 Task: Open Card Card0000000351 in Board Board0000000088 in Workspace WS0000000030 in Trello. Add Member parteek.ku2001@gmail.com to Card Card0000000351 in Board Board0000000088 in Workspace WS0000000030 in Trello. Add Orange Label titled Label0000000351 to Card Card0000000351 in Board Board0000000088 in Workspace WS0000000030 in Trello. Add Checklist CL0000000351 to Card Card0000000351 in Board Board0000000088 in Workspace WS0000000030 in Trello. Add Dates with Start Date as Jun 01 2023 and Due Date as Jun 30 2023 to Card Card0000000351 in Board Board0000000088 in Workspace WS0000000030 in Trello
Action: Mouse moved to (324, 429)
Screenshot: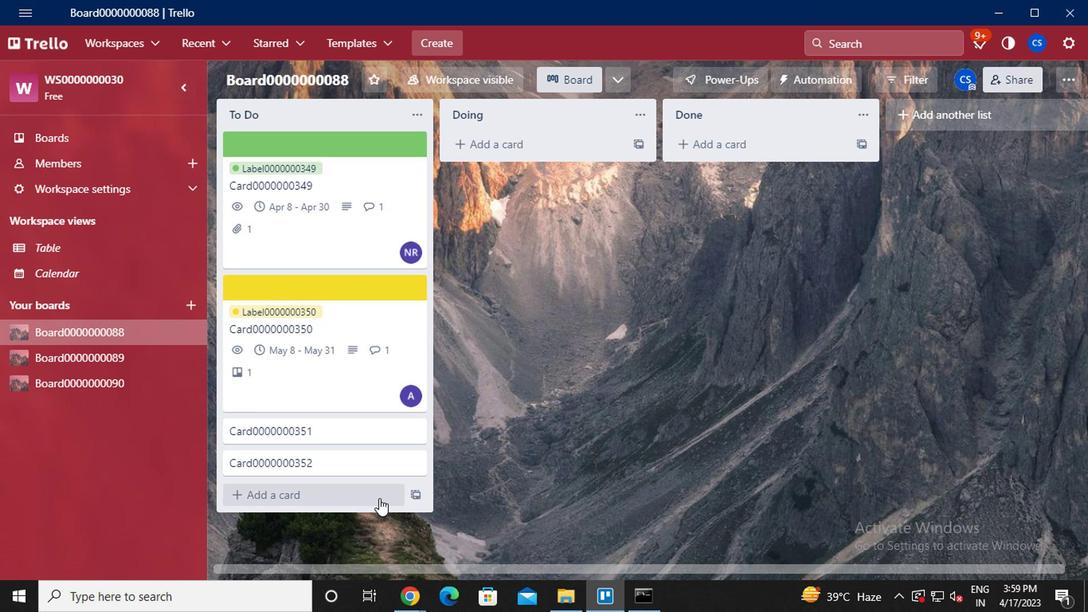 
Action: Mouse pressed left at (324, 429)
Screenshot: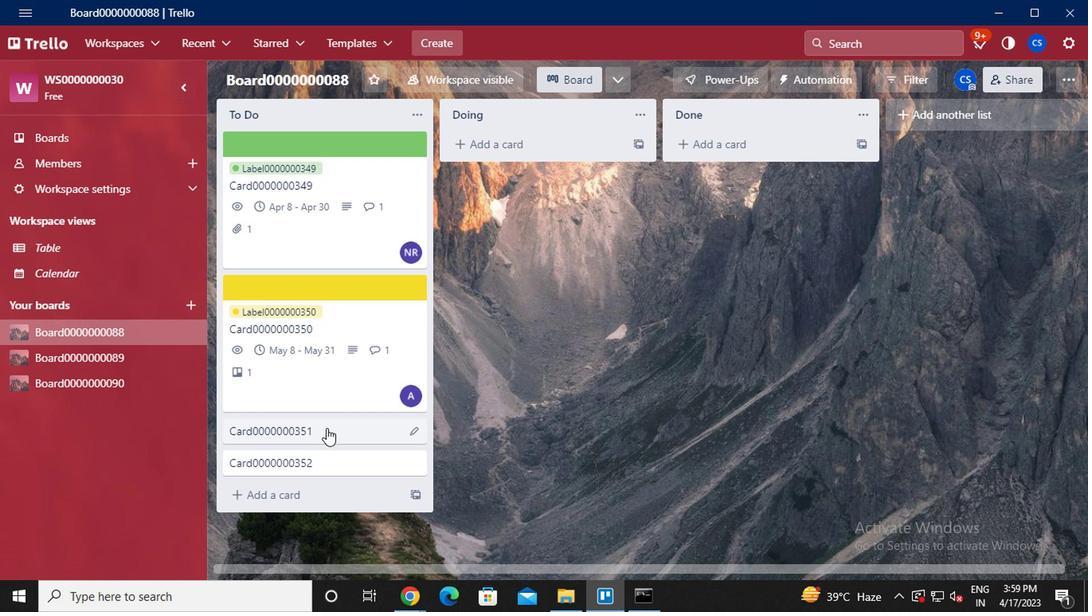 
Action: Mouse moved to (767, 157)
Screenshot: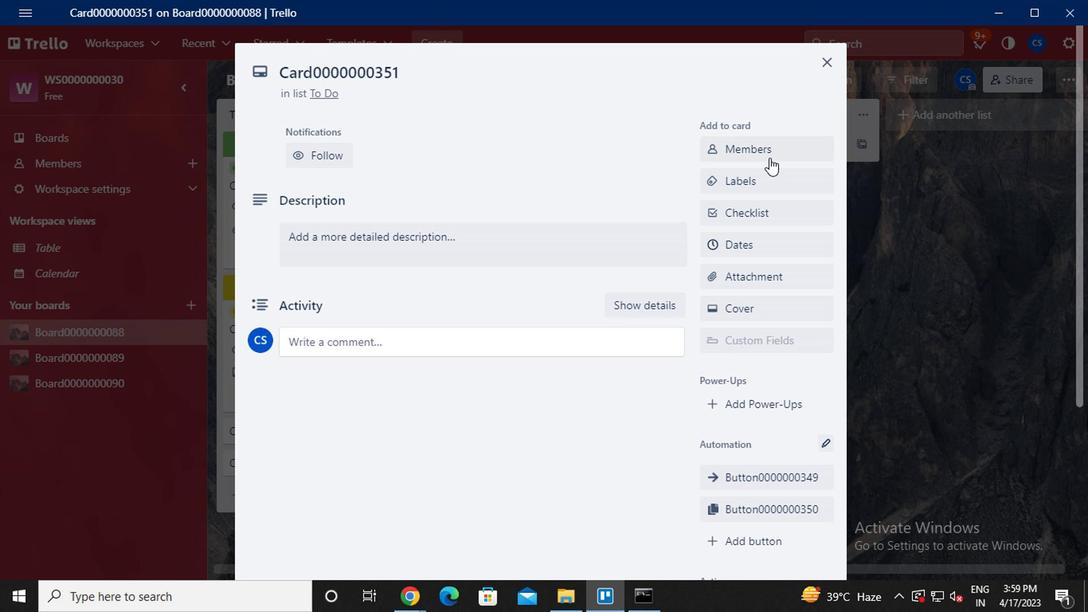 
Action: Mouse pressed left at (767, 157)
Screenshot: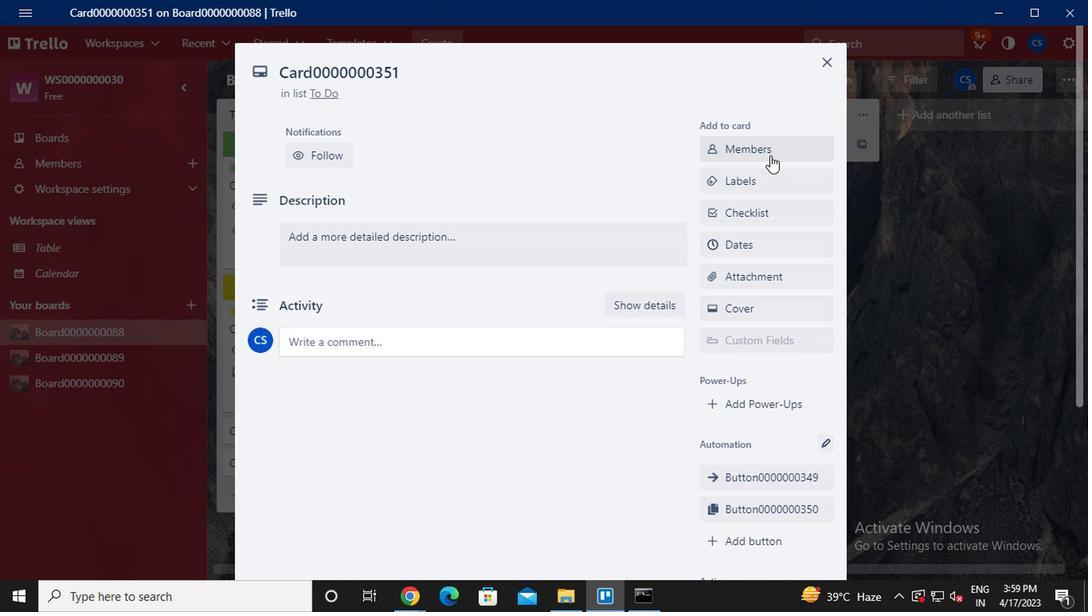 
Action: Key pressed <Key.caps_lock>parteek.ku2001<Key.shift>@GMAIL.COM
Screenshot: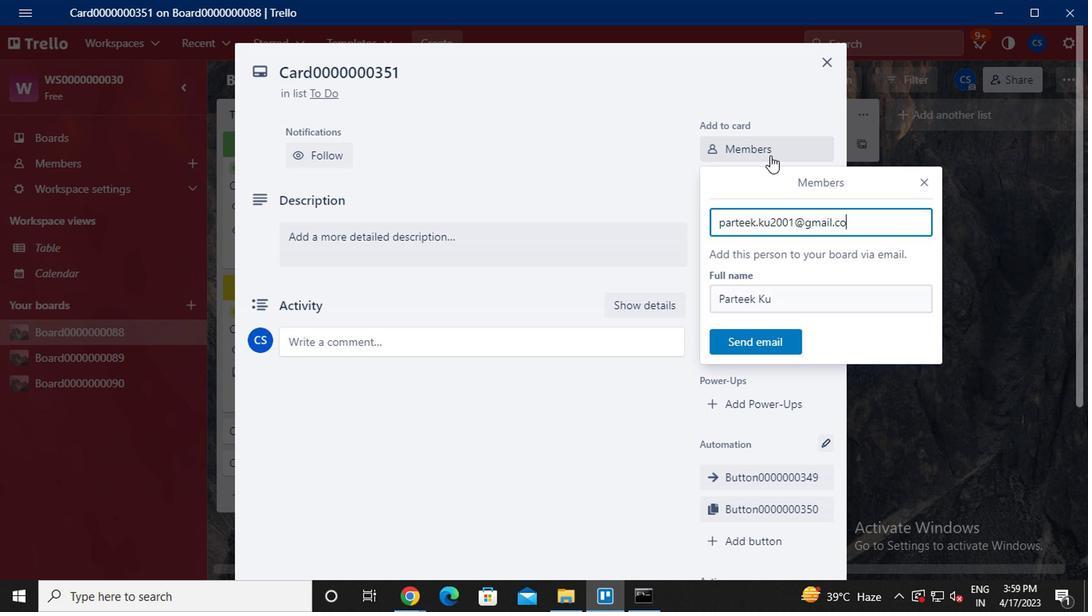 
Action: Mouse moved to (753, 351)
Screenshot: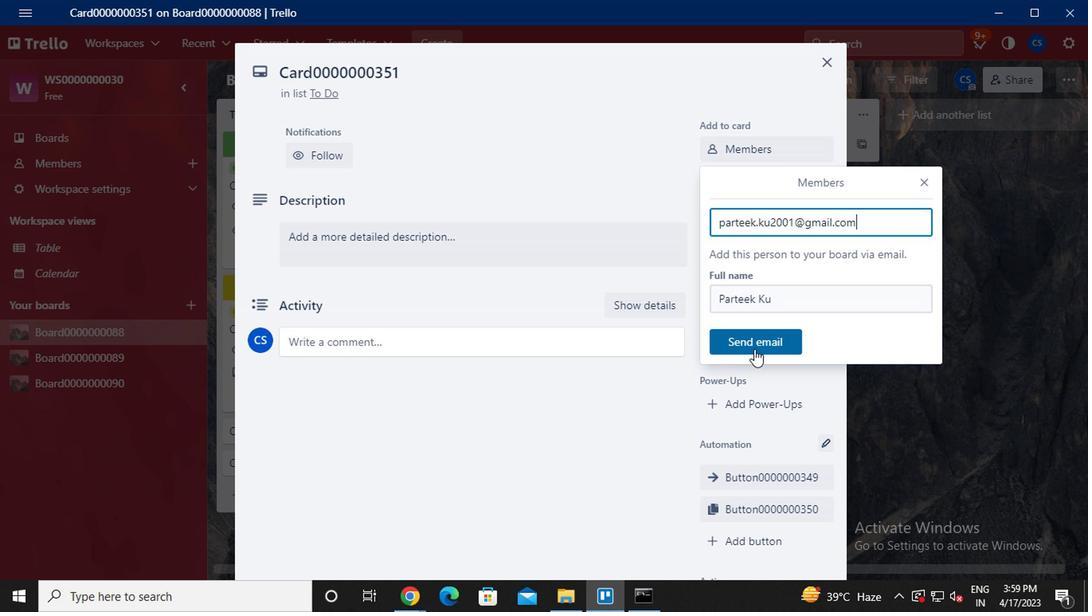 
Action: Mouse pressed left at (753, 351)
Screenshot: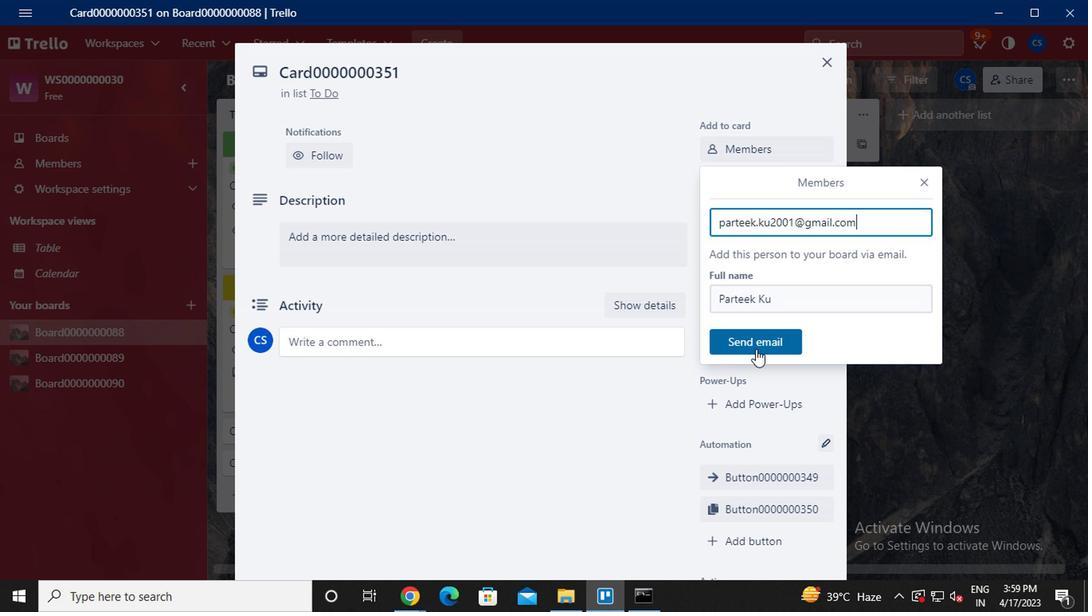 
Action: Mouse moved to (772, 184)
Screenshot: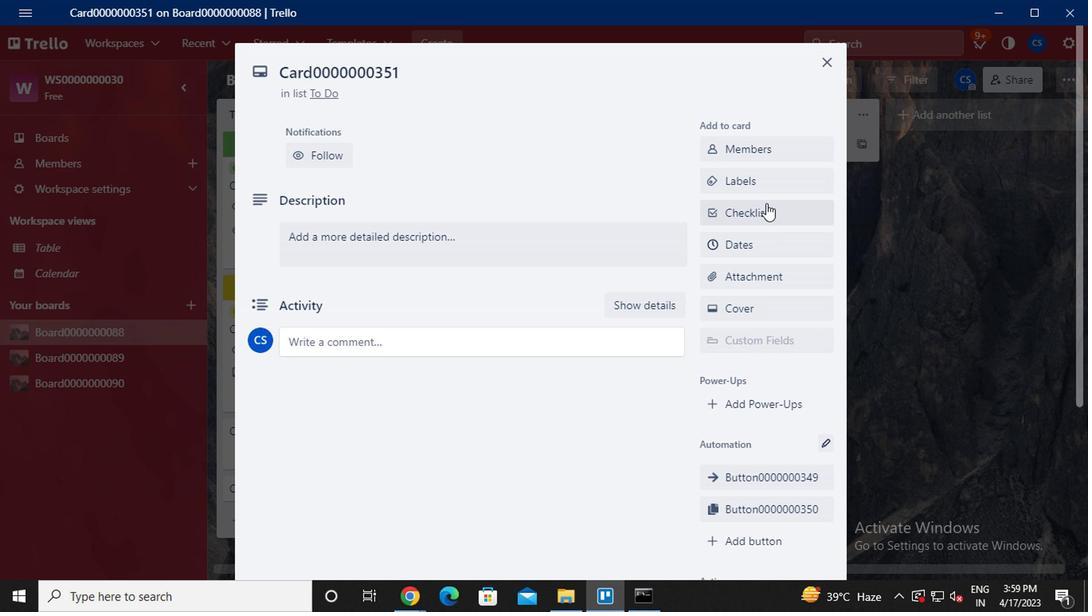
Action: Mouse pressed left at (772, 184)
Screenshot: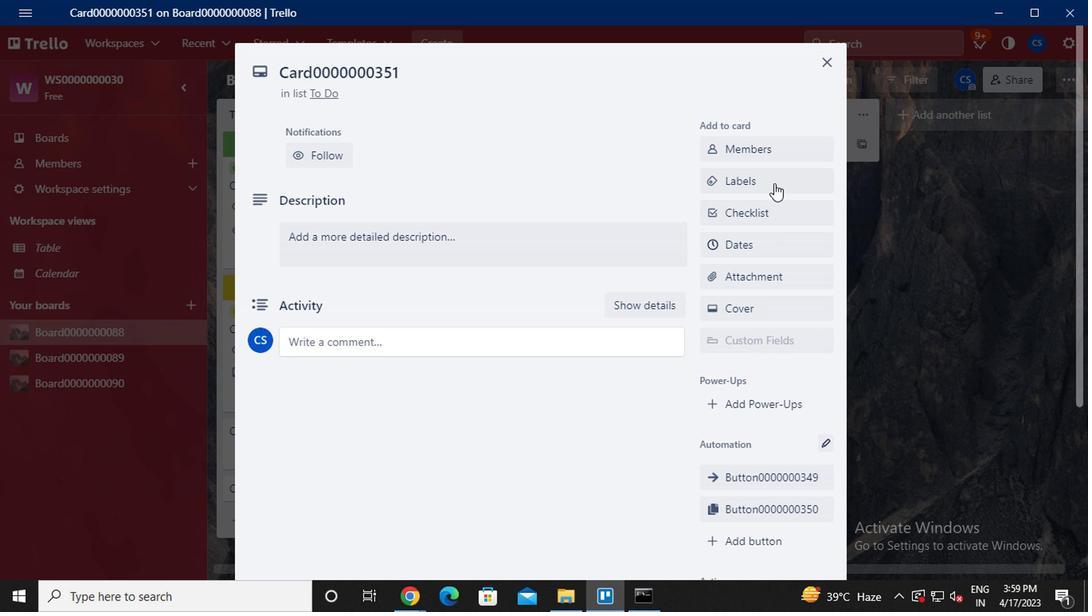 
Action: Mouse moved to (794, 413)
Screenshot: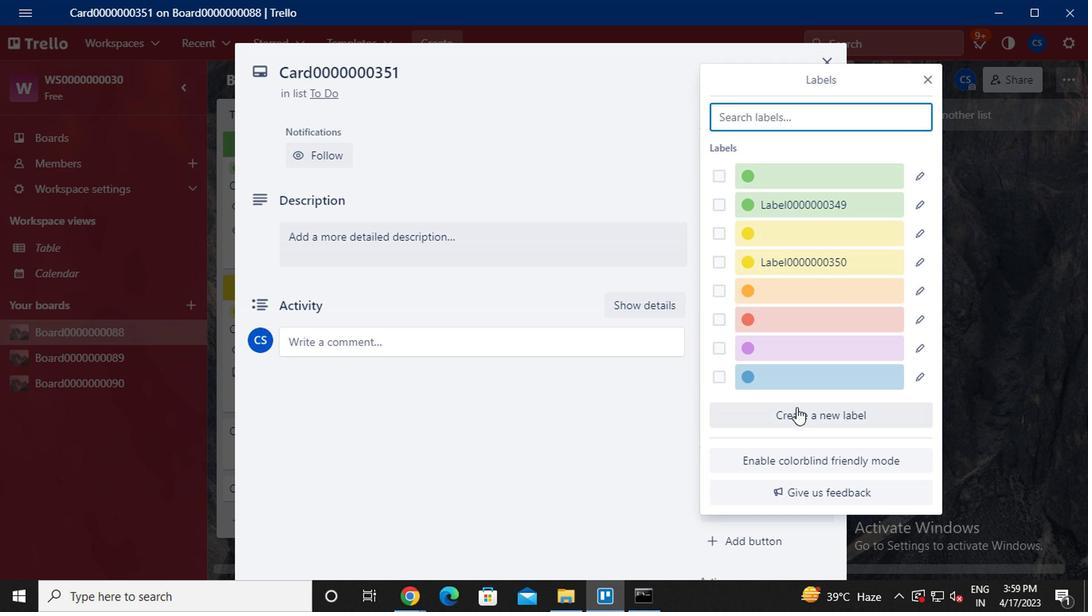 
Action: Mouse pressed left at (794, 413)
Screenshot: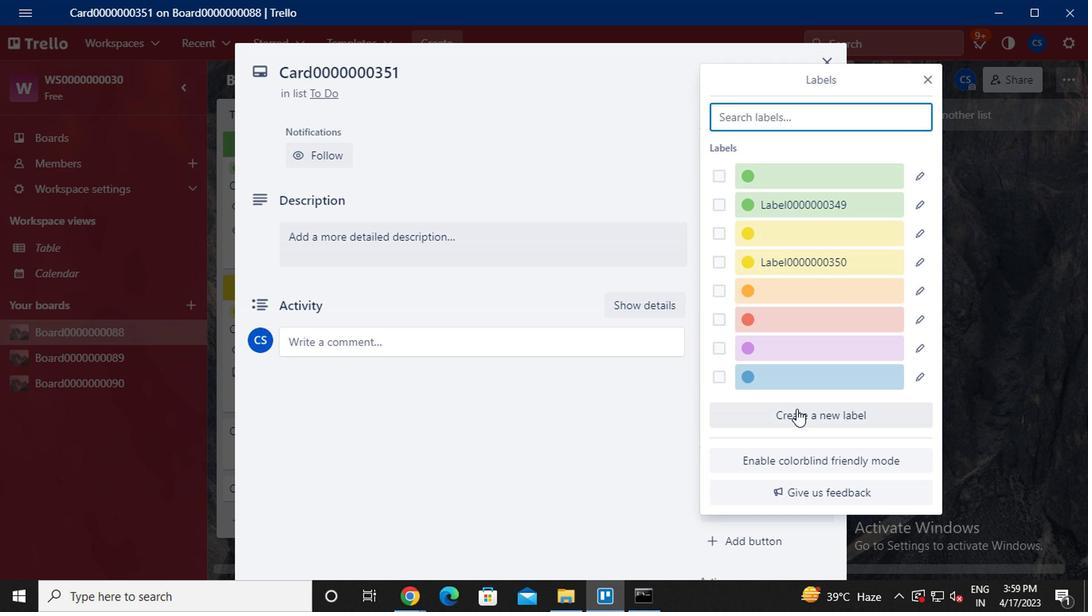 
Action: Mouse moved to (812, 311)
Screenshot: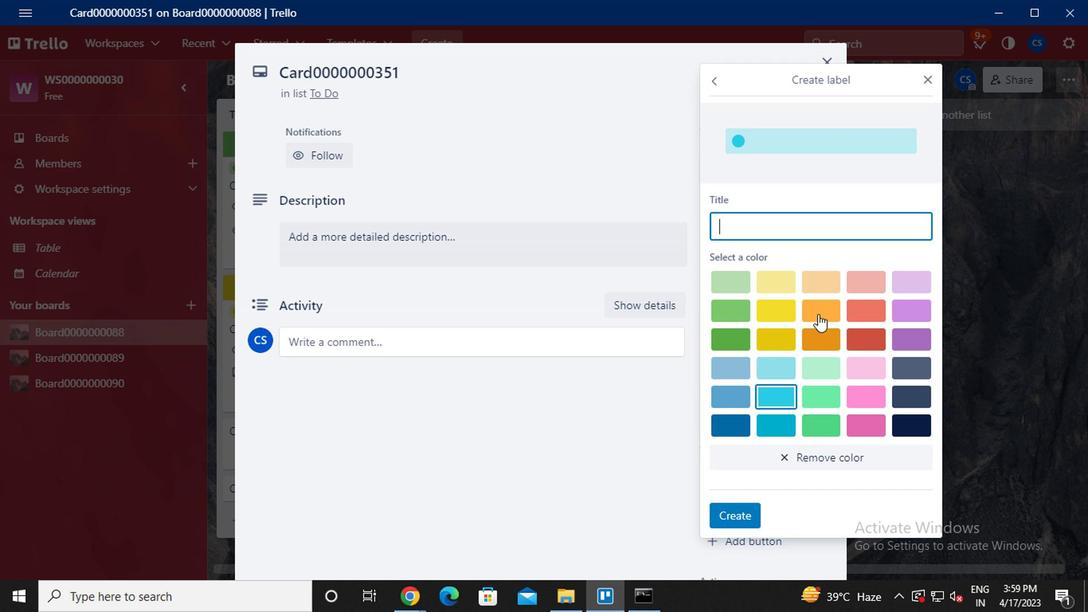 
Action: Mouse pressed left at (812, 311)
Screenshot: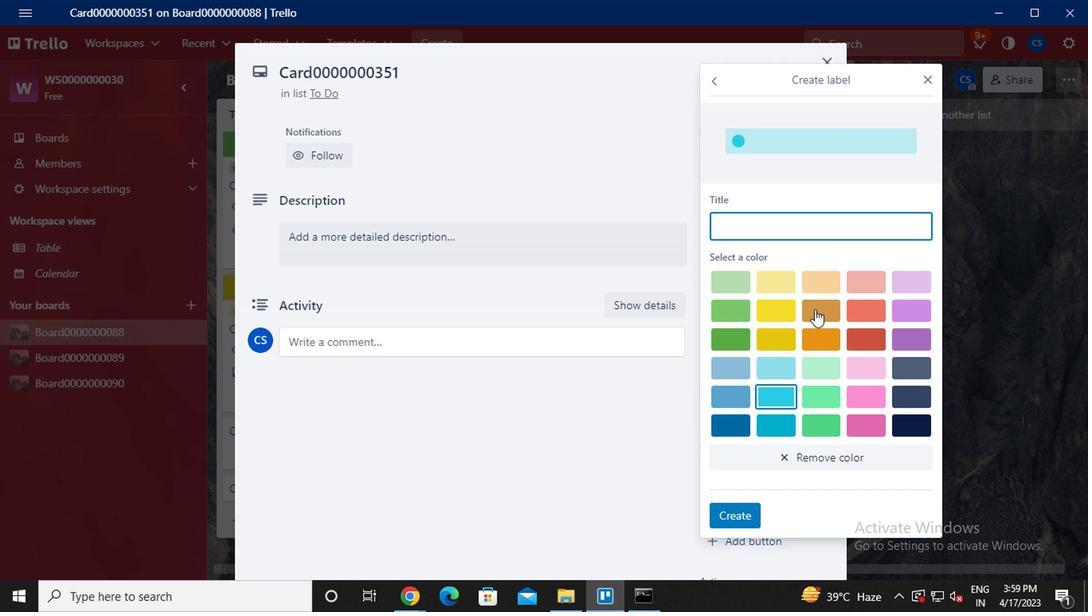 
Action: Mouse moved to (770, 224)
Screenshot: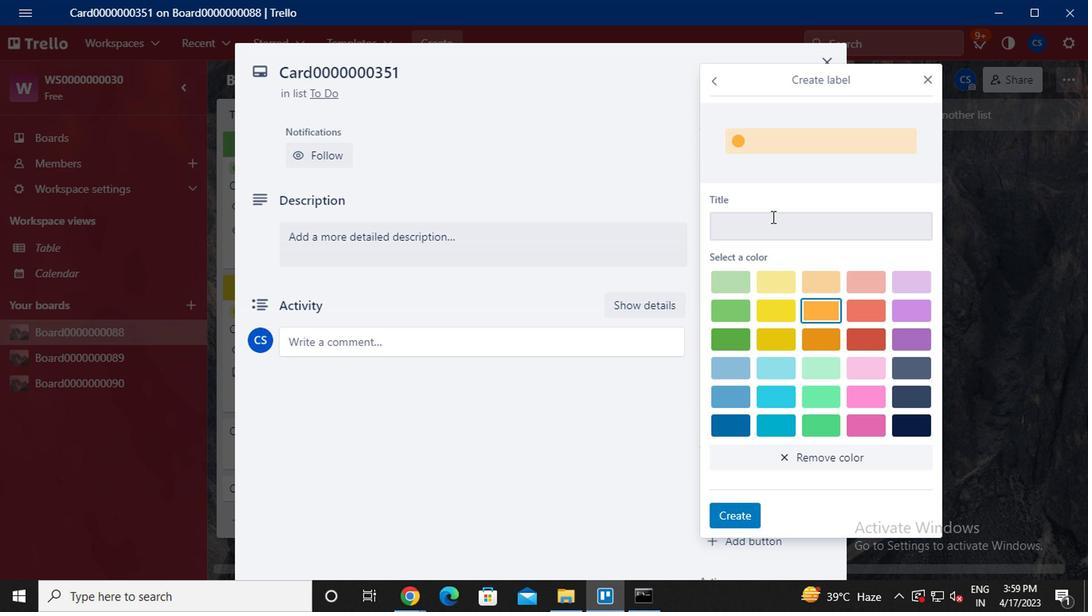 
Action: Mouse pressed left at (770, 224)
Screenshot: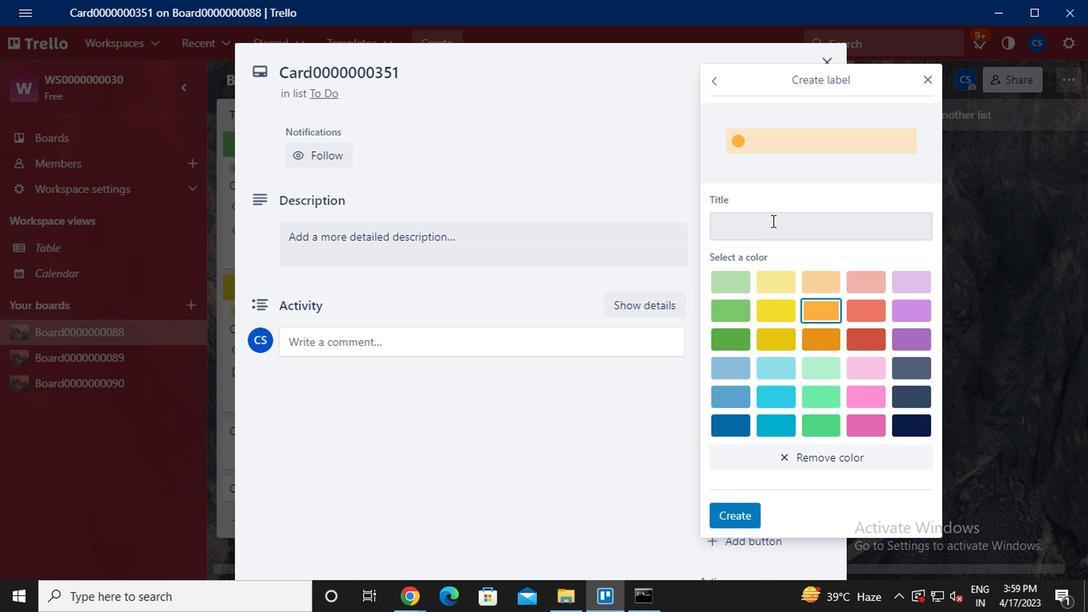 
Action: Key pressed <Key.caps_lock>L<Key.caps_lock>ABEL0000000351
Screenshot: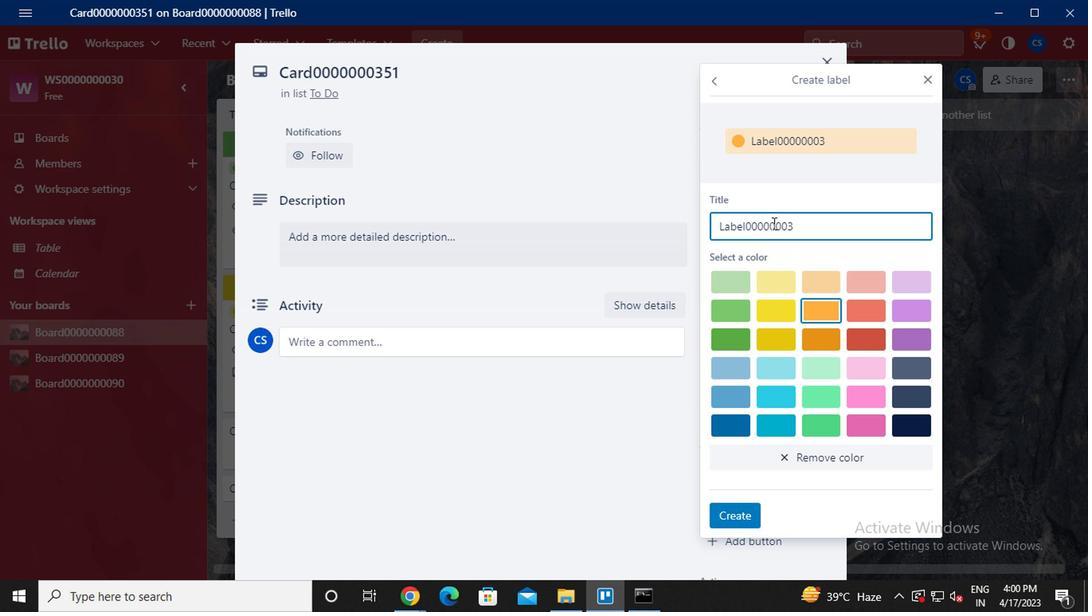 
Action: Mouse moved to (739, 512)
Screenshot: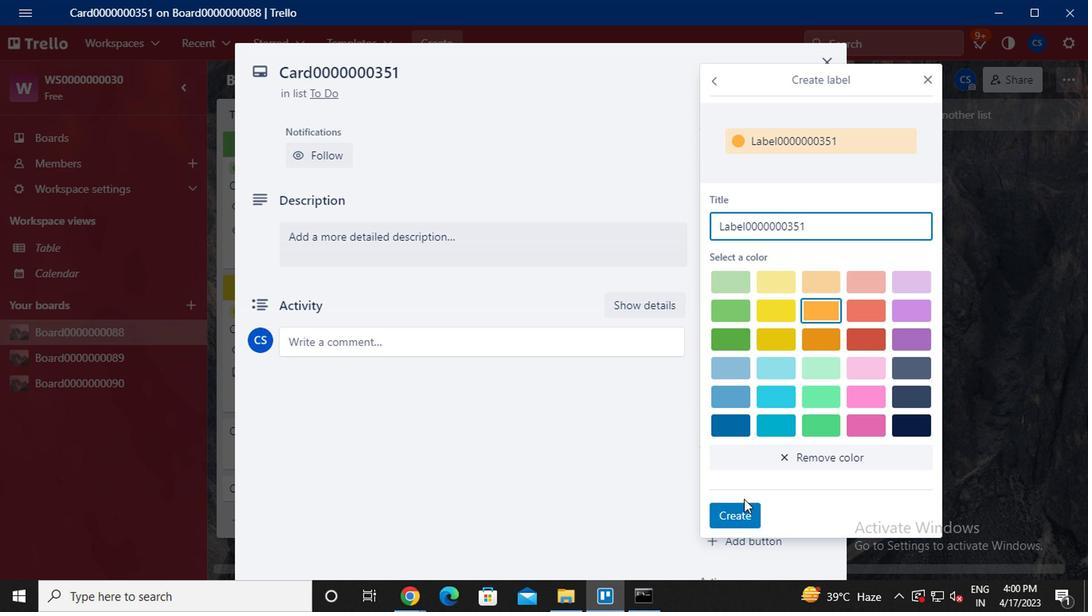 
Action: Mouse pressed left at (739, 512)
Screenshot: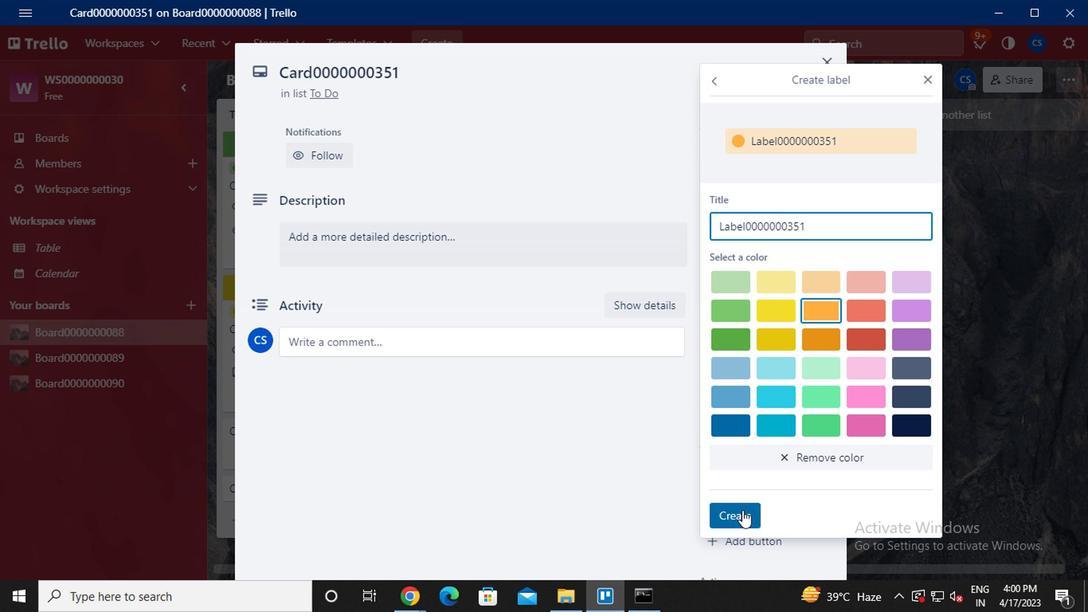 
Action: Mouse moved to (926, 82)
Screenshot: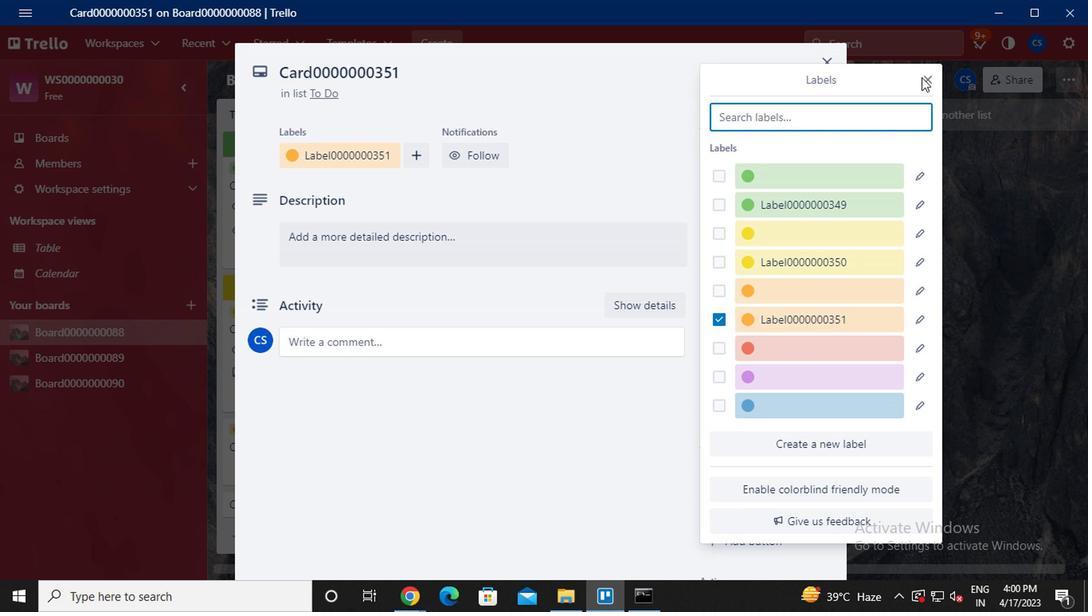 
Action: Mouse pressed left at (926, 82)
Screenshot: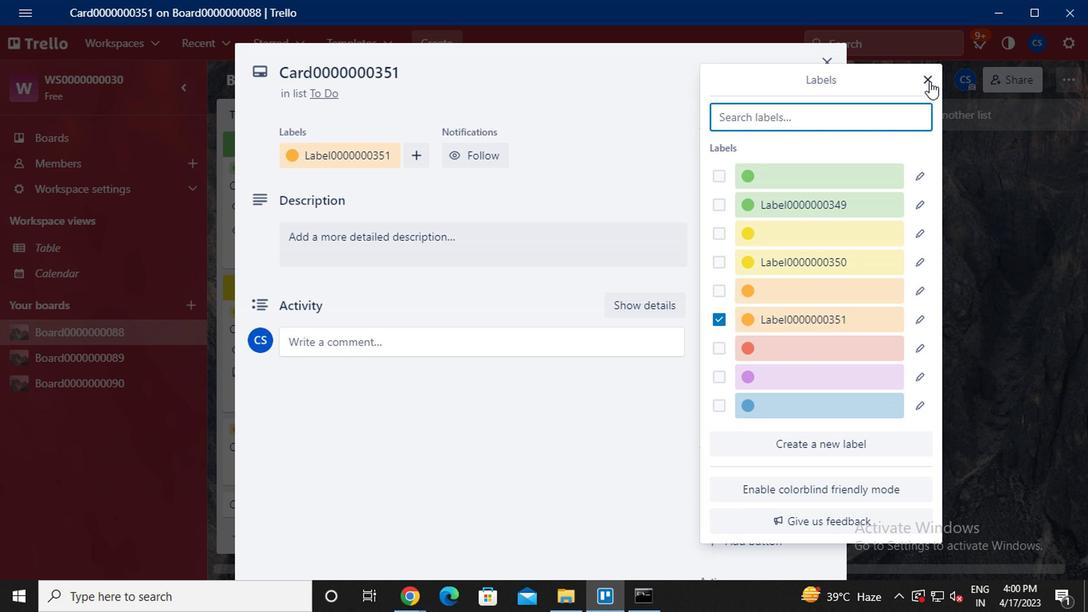 
Action: Mouse moved to (771, 219)
Screenshot: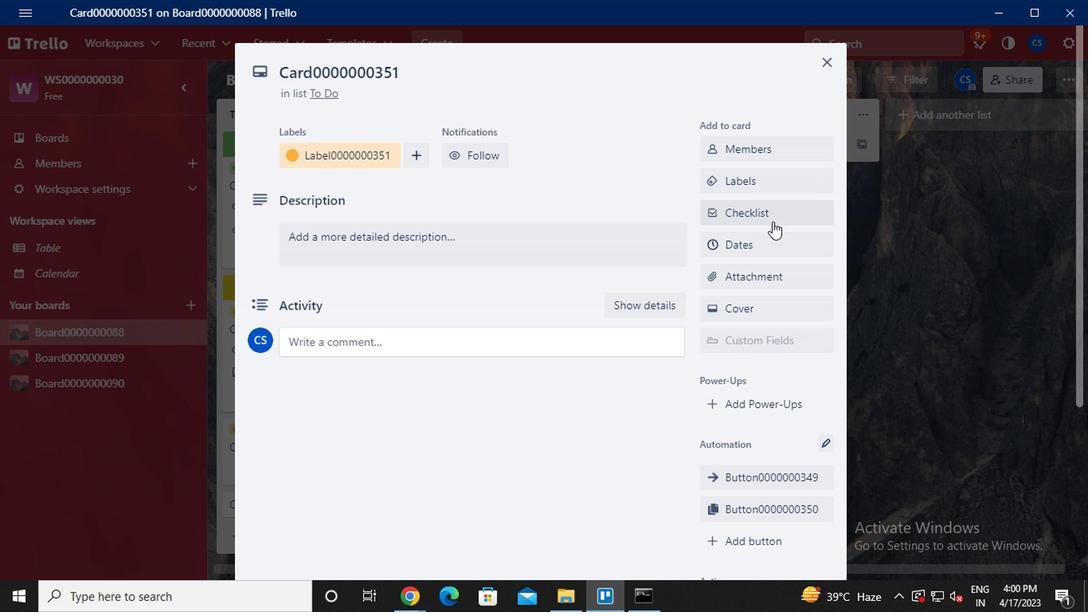 
Action: Mouse pressed left at (771, 219)
Screenshot: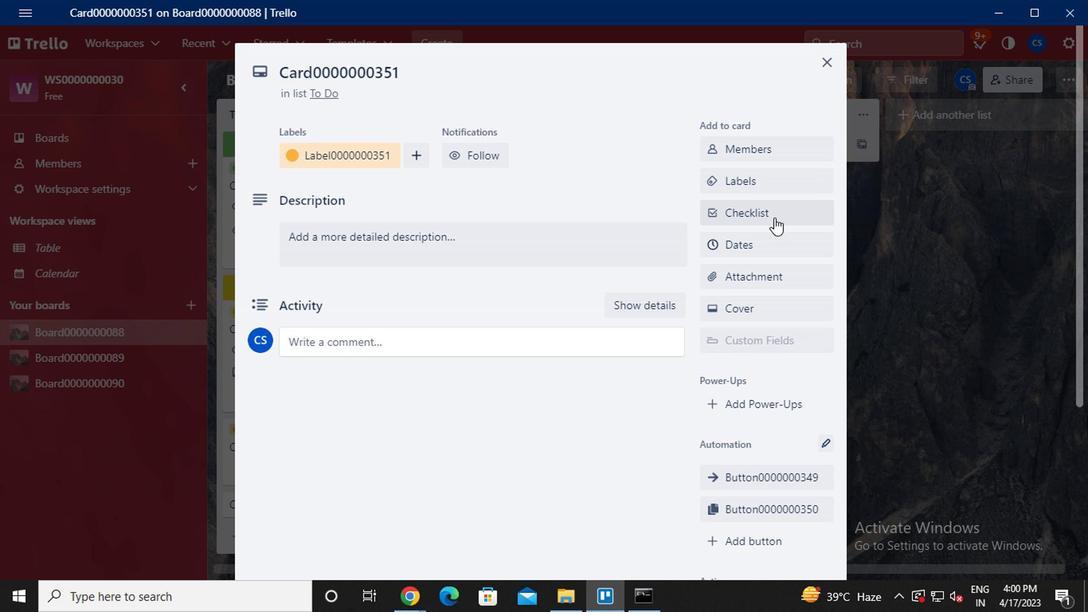
Action: Mouse moved to (766, 231)
Screenshot: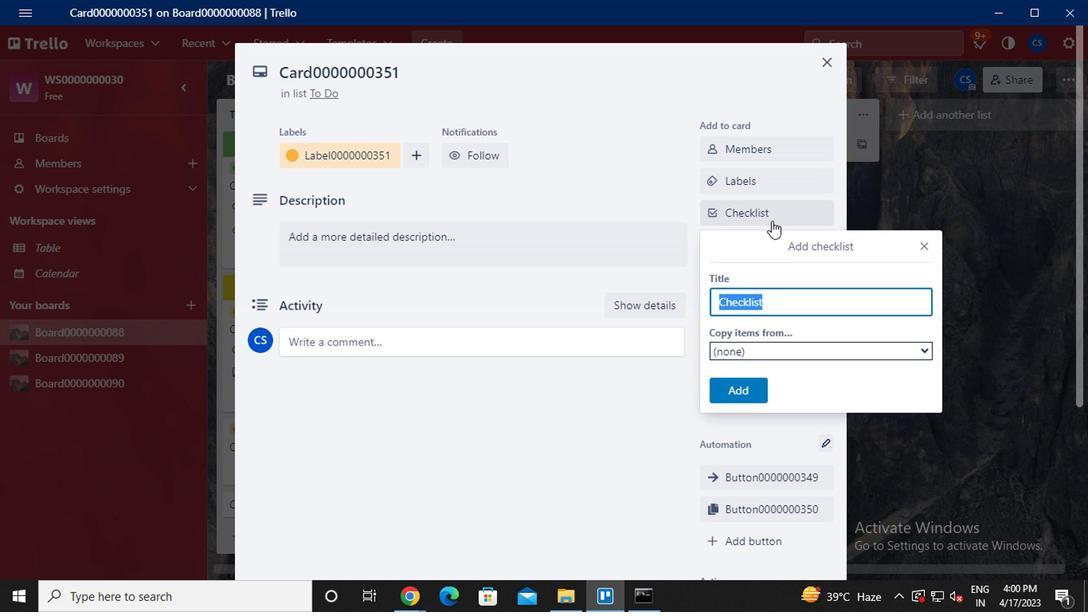 
Action: Key pressed <Key.caps_lock>CL0000000351
Screenshot: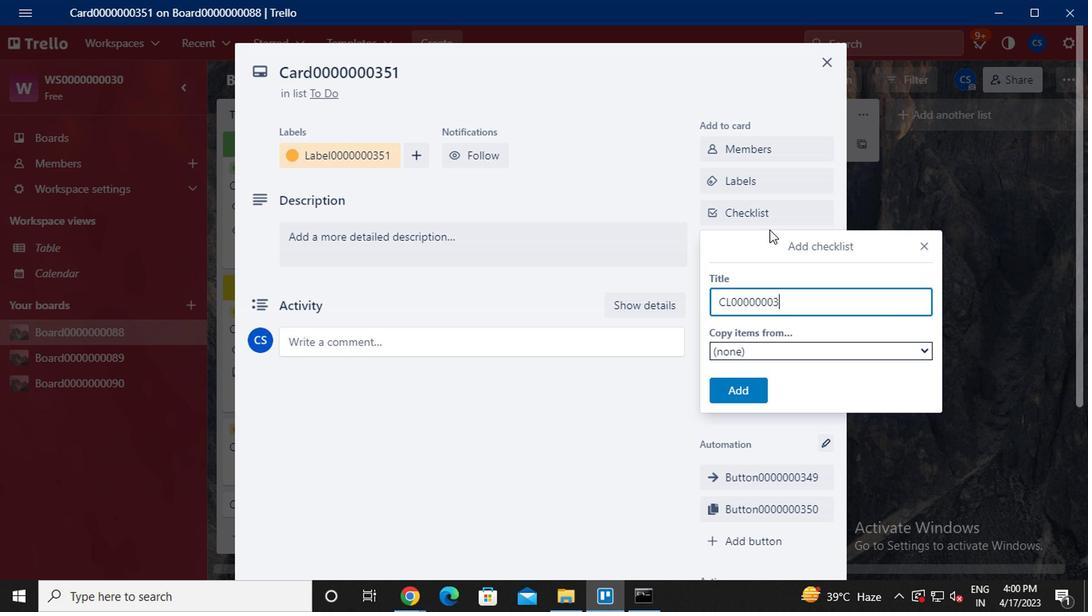 
Action: Mouse moved to (736, 393)
Screenshot: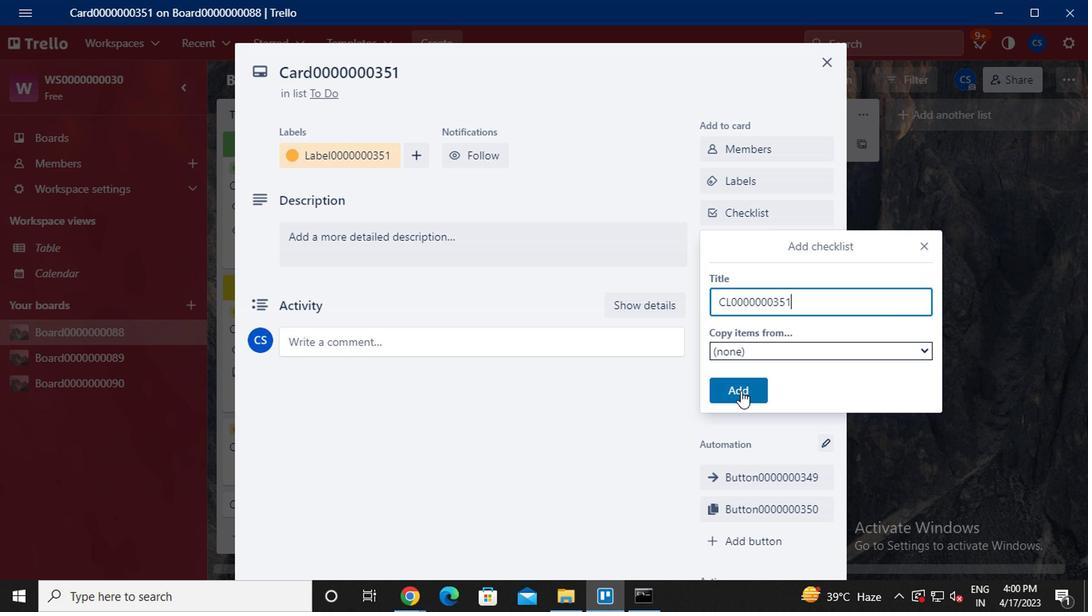 
Action: Mouse pressed left at (736, 393)
Screenshot: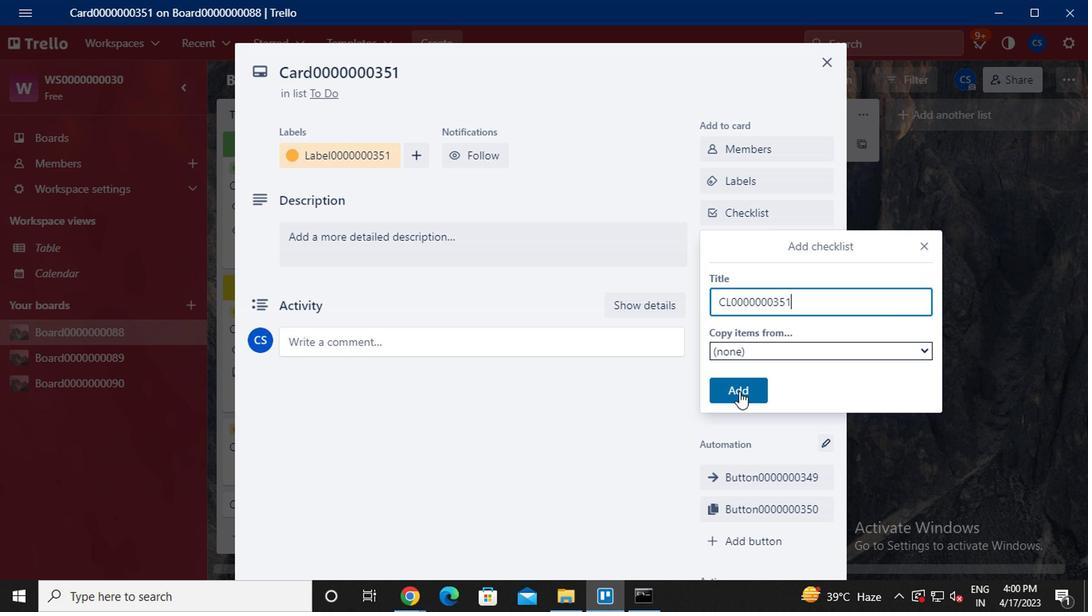 
Action: Mouse moved to (734, 253)
Screenshot: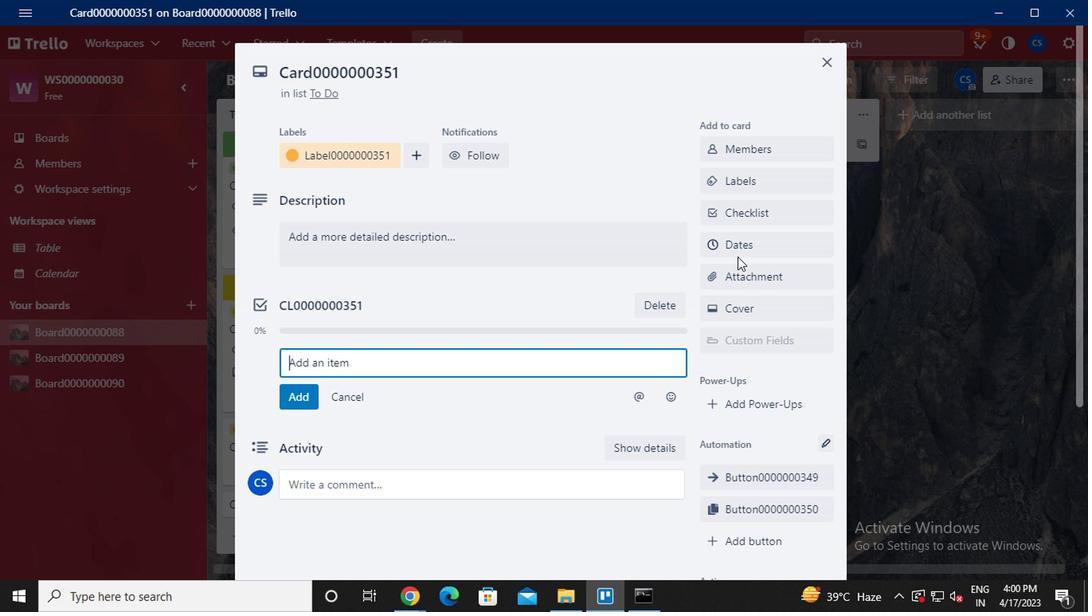 
Action: Mouse pressed left at (734, 253)
Screenshot: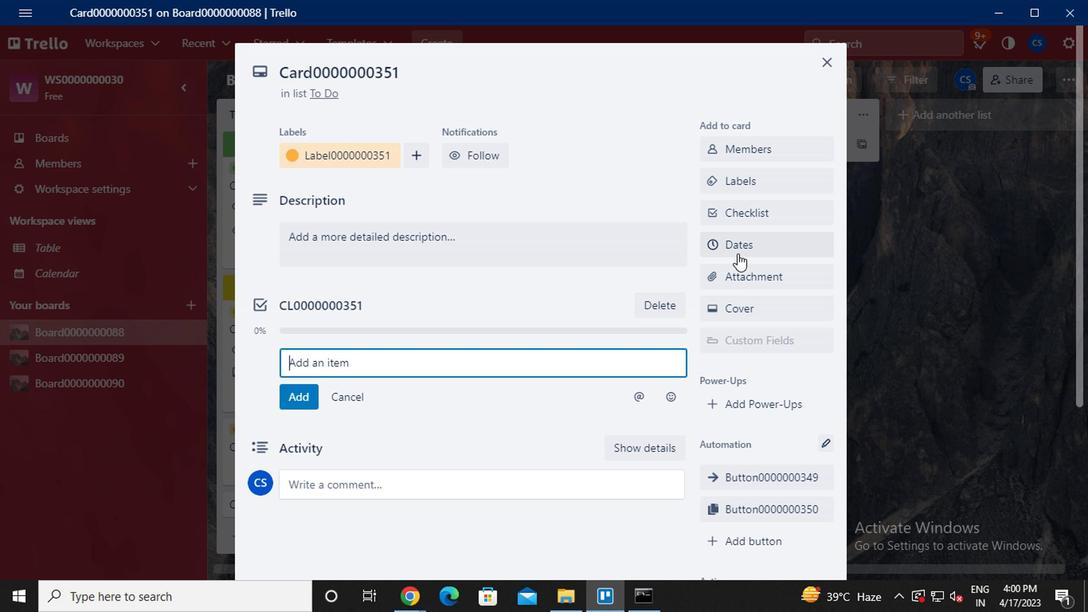 
Action: Mouse moved to (716, 372)
Screenshot: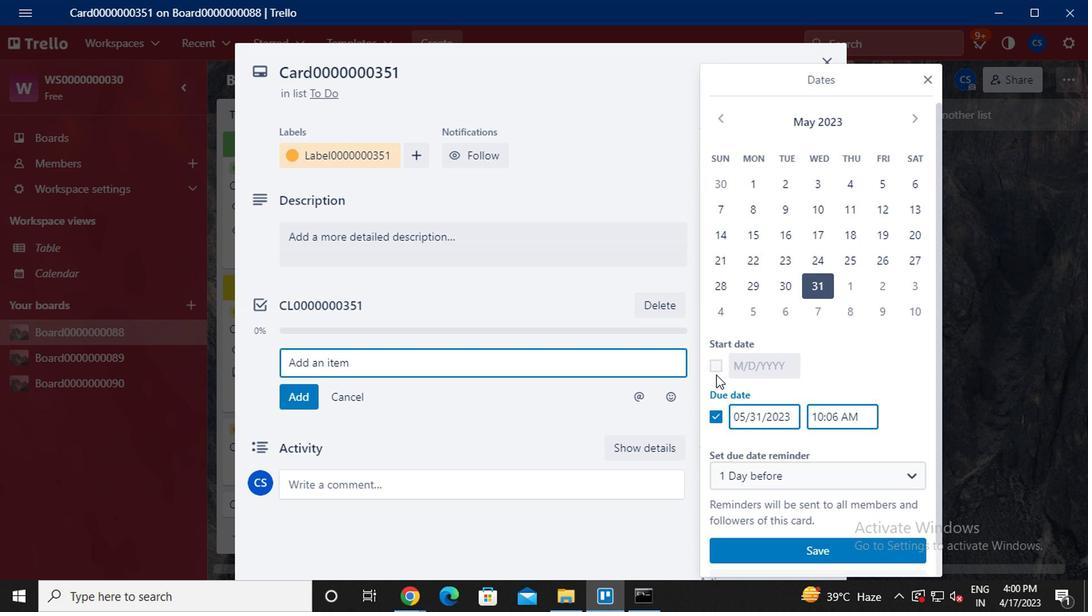 
Action: Mouse pressed left at (716, 372)
Screenshot: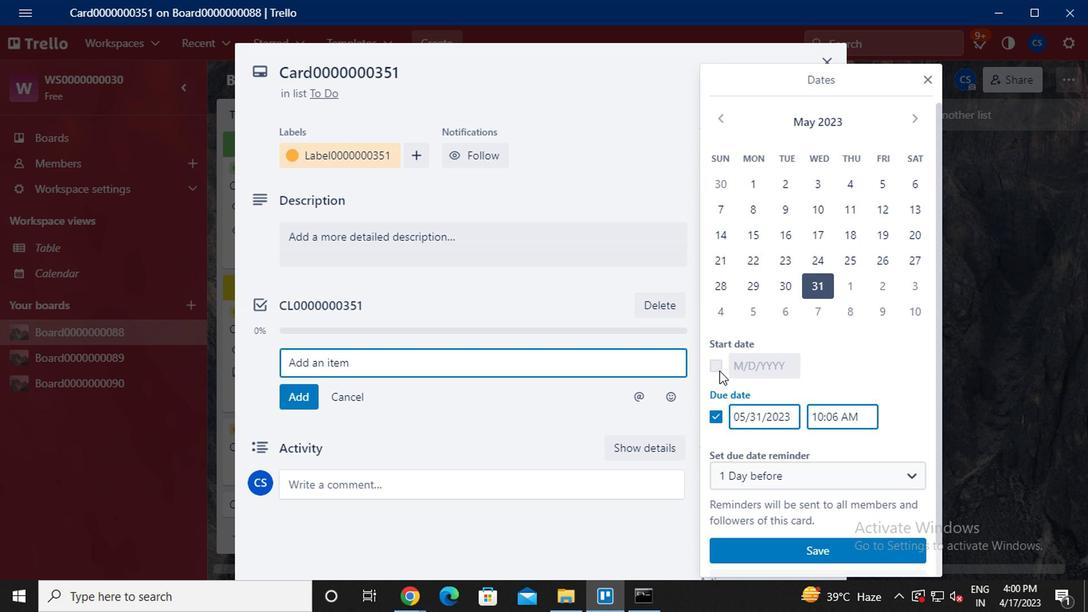 
Action: Mouse moved to (910, 120)
Screenshot: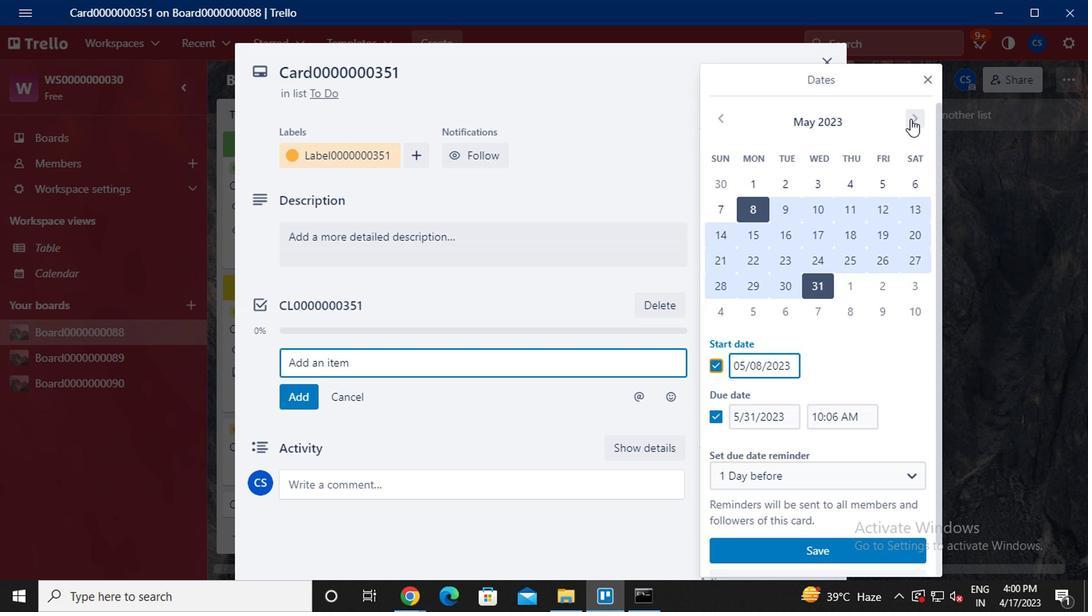 
Action: Mouse pressed left at (910, 120)
Screenshot: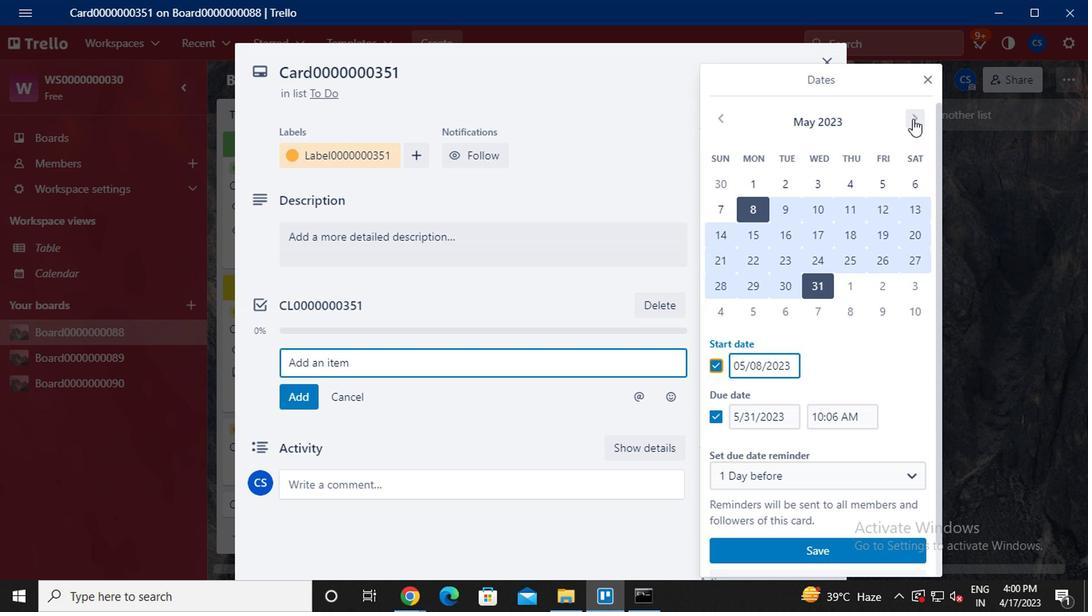 
Action: Mouse moved to (848, 186)
Screenshot: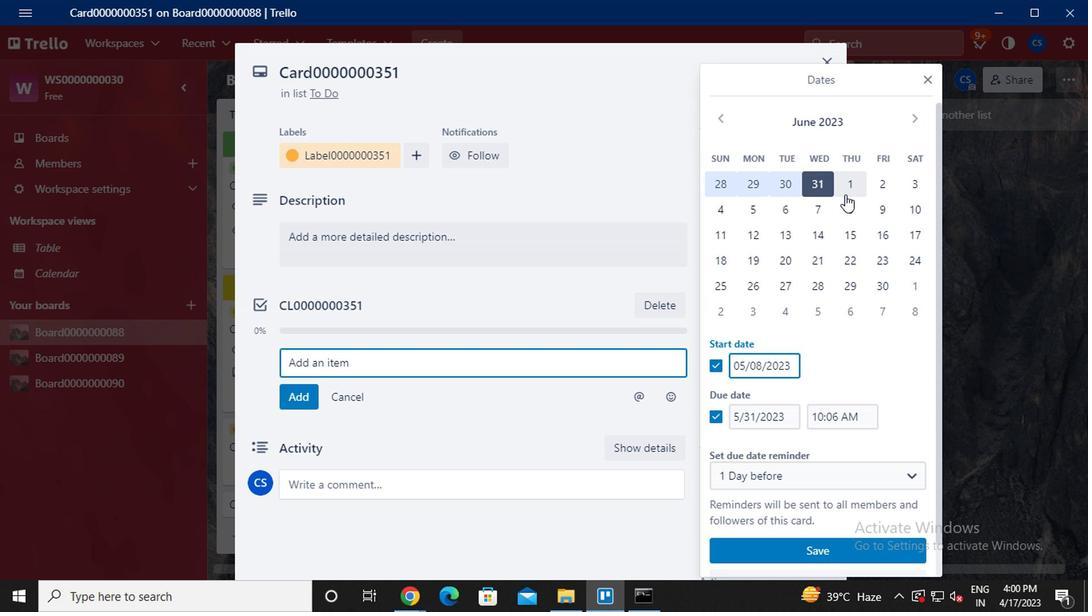 
Action: Mouse pressed left at (848, 186)
Screenshot: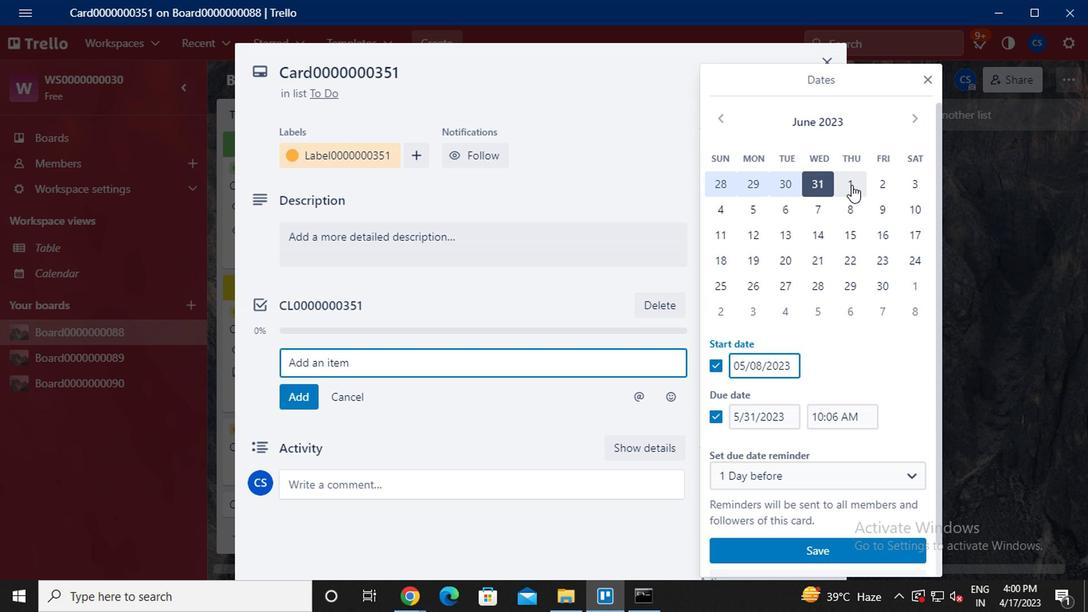 
Action: Mouse moved to (879, 286)
Screenshot: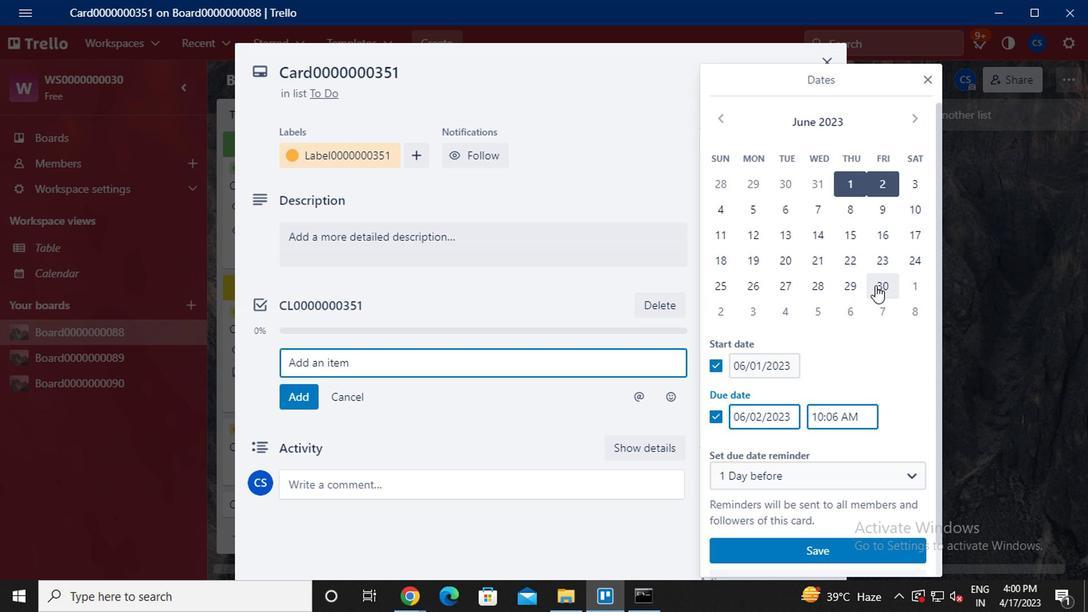 
Action: Mouse pressed left at (879, 286)
Screenshot: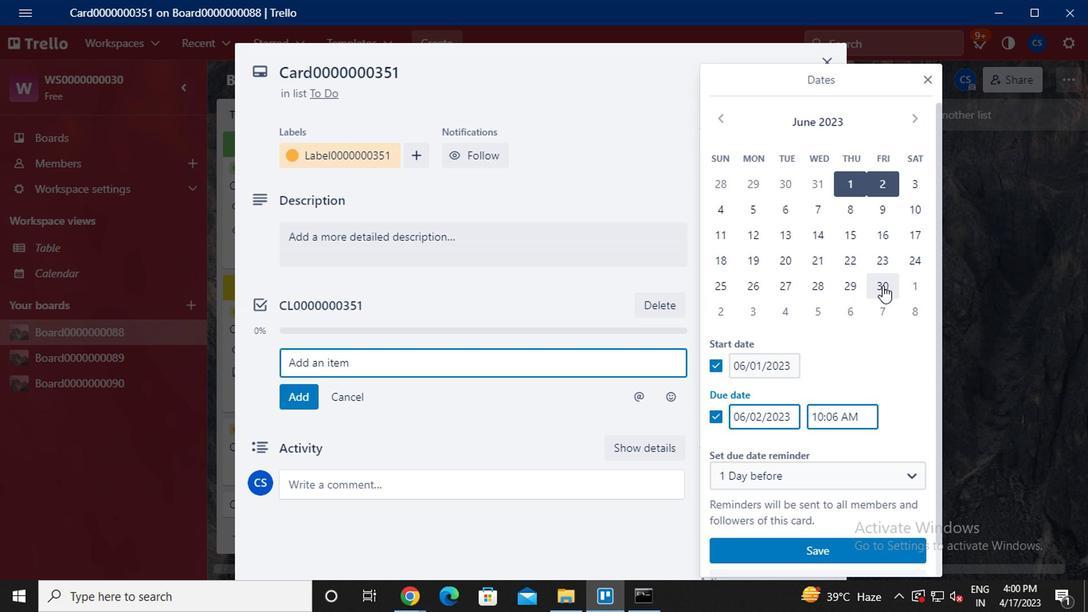 
Action: Mouse moved to (814, 556)
Screenshot: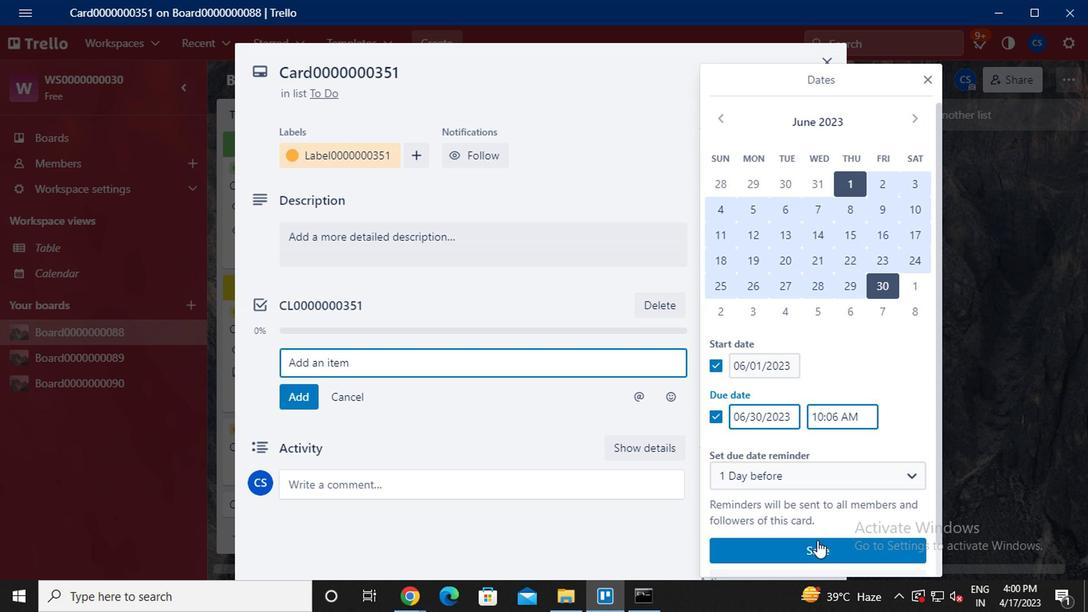 
Action: Mouse pressed left at (814, 556)
Screenshot: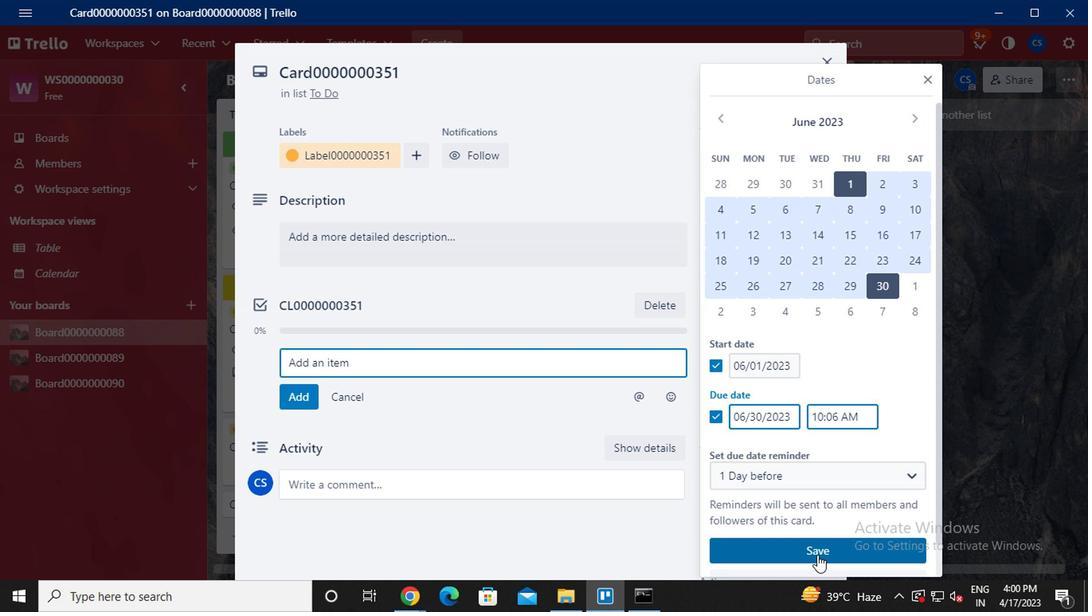 
Action: Mouse moved to (719, 396)
Screenshot: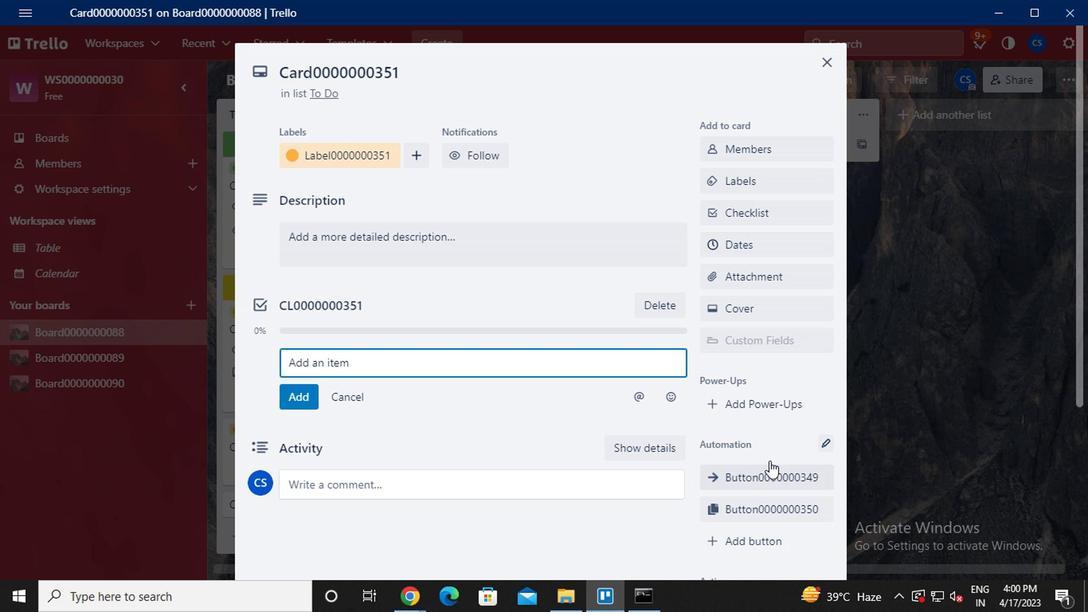 
